 Task: Set the gain multiplier to 1.00.
Action: Mouse moved to (131, 15)
Screenshot: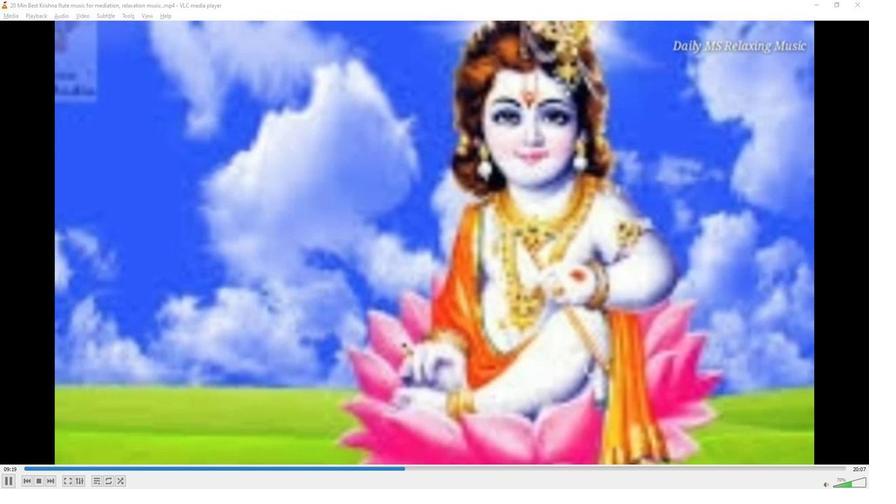 
Action: Mouse pressed left at (131, 15)
Screenshot: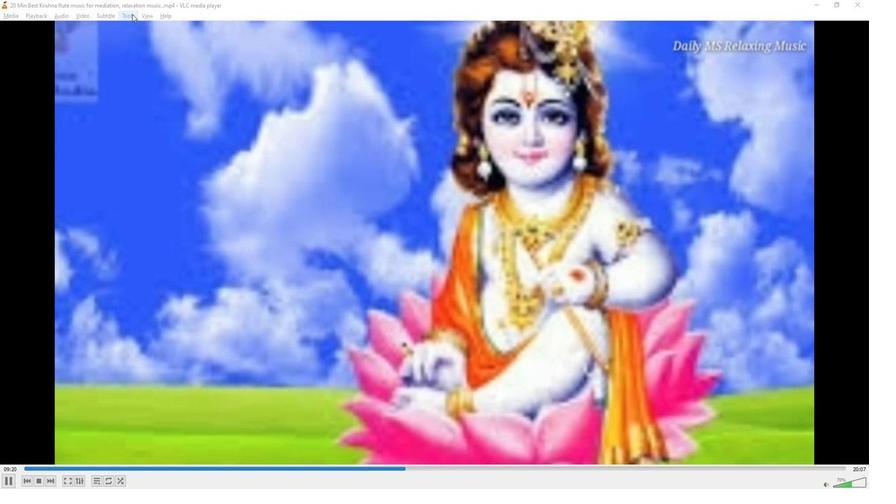 
Action: Mouse moved to (137, 124)
Screenshot: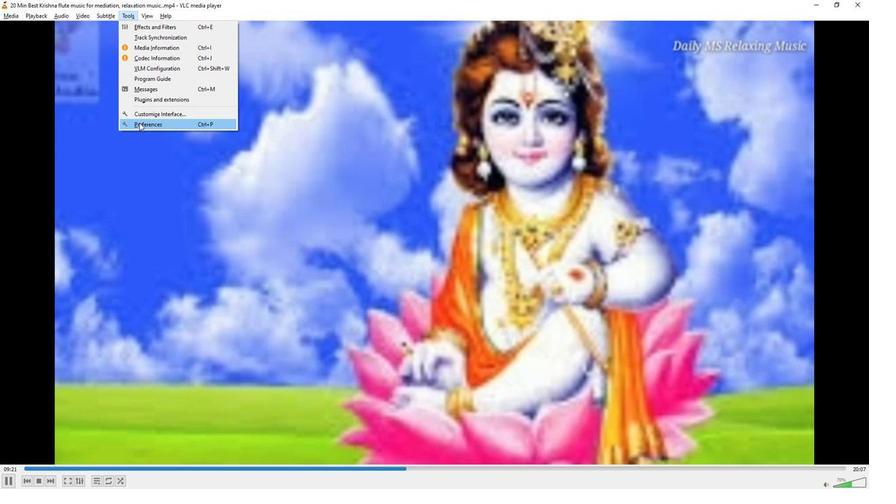 
Action: Mouse pressed left at (137, 124)
Screenshot: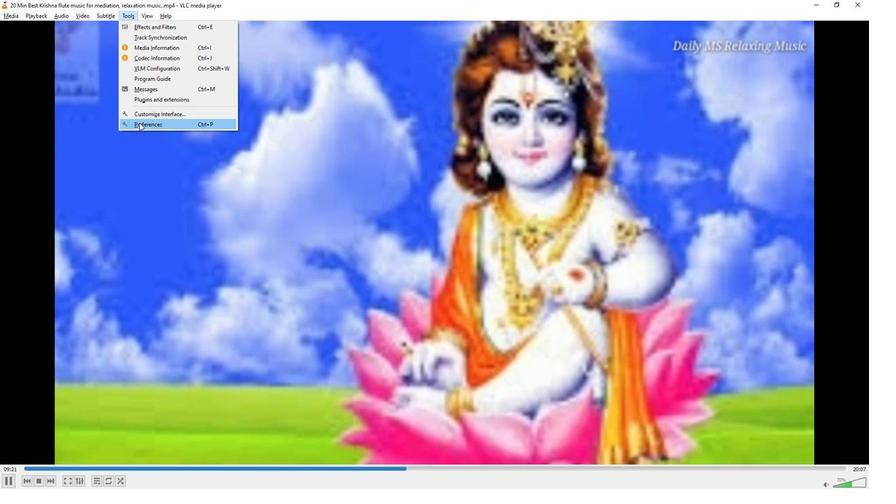 
Action: Mouse moved to (286, 400)
Screenshot: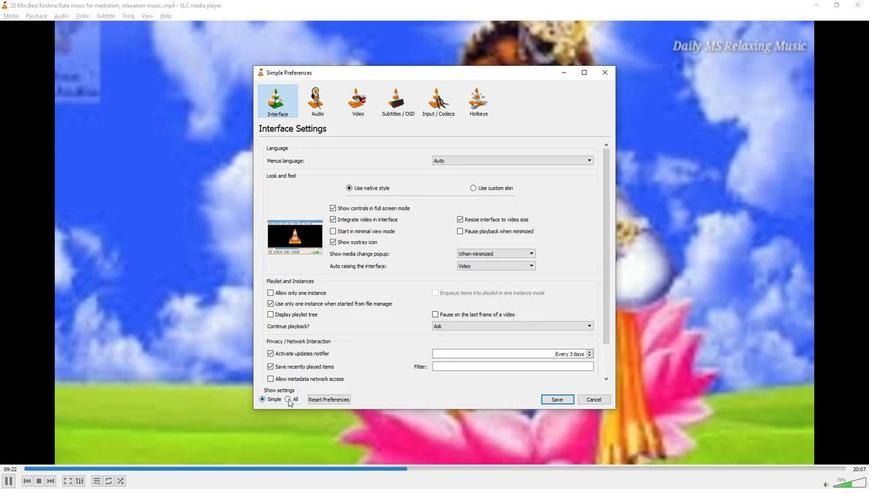 
Action: Mouse pressed left at (286, 400)
Screenshot: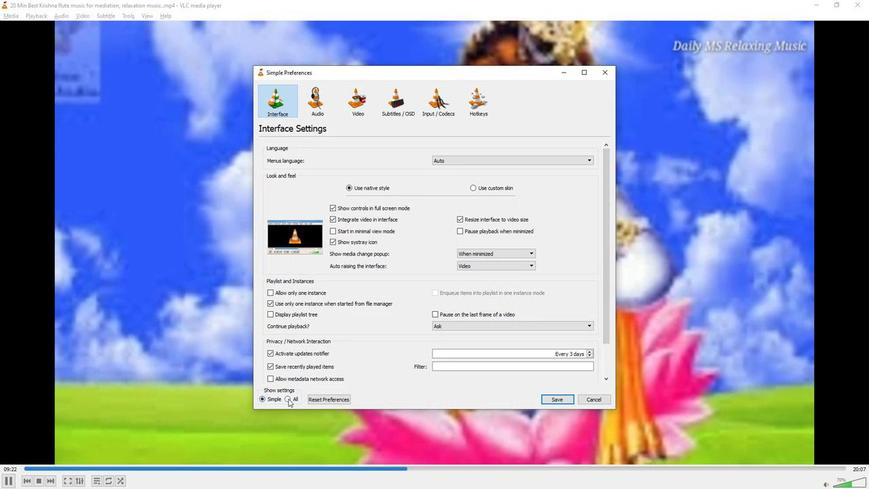 
Action: Mouse moved to (273, 195)
Screenshot: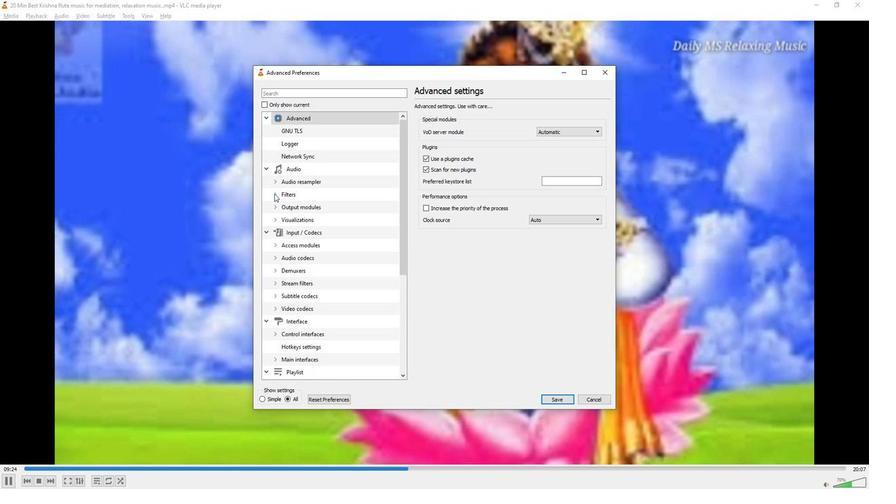
Action: Mouse pressed left at (273, 195)
Screenshot: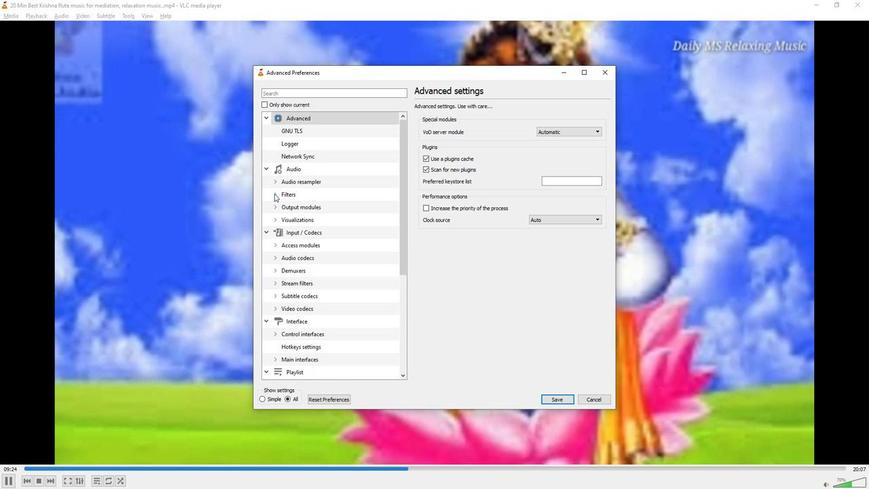
Action: Mouse moved to (290, 270)
Screenshot: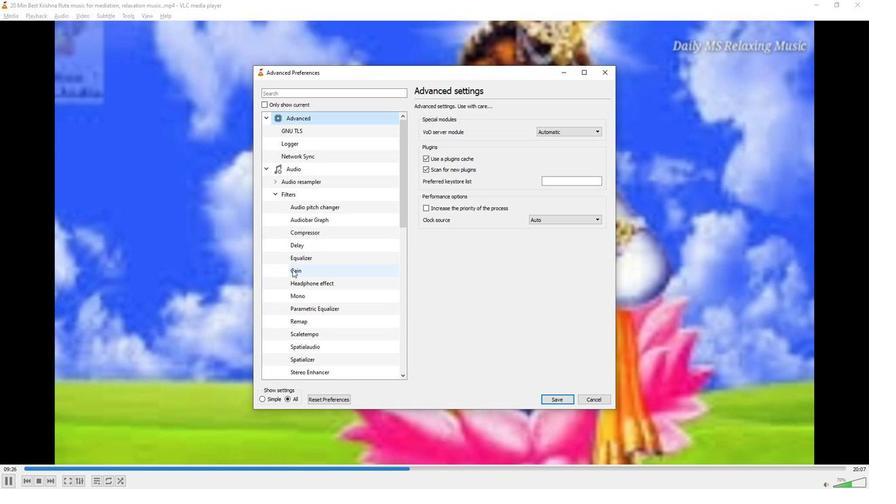 
Action: Mouse pressed left at (290, 270)
Screenshot: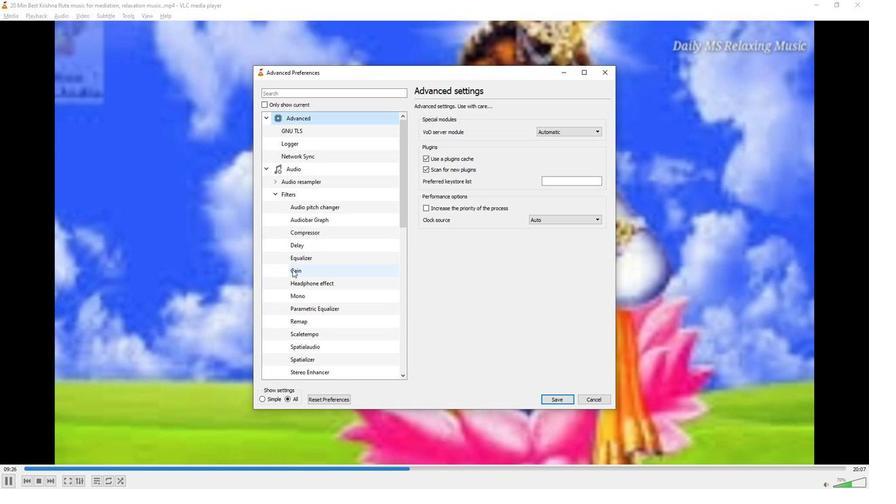 
Action: Mouse moved to (600, 119)
Screenshot: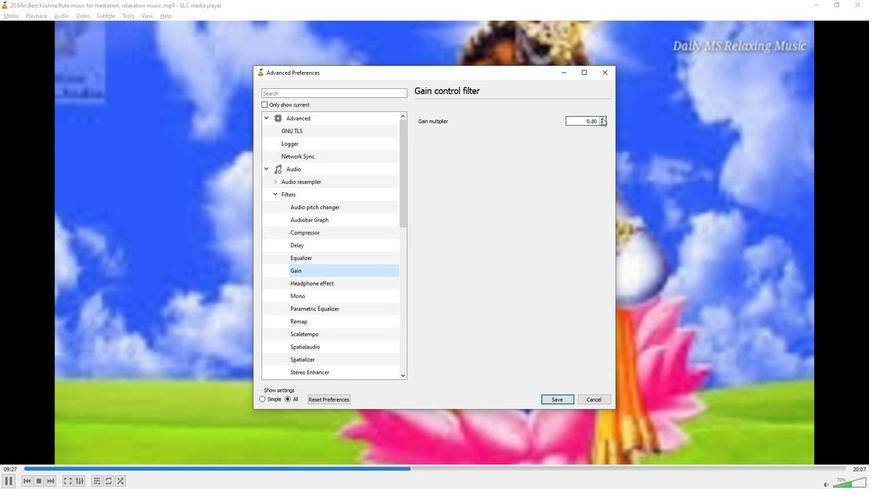 
Action: Mouse pressed left at (600, 119)
Screenshot: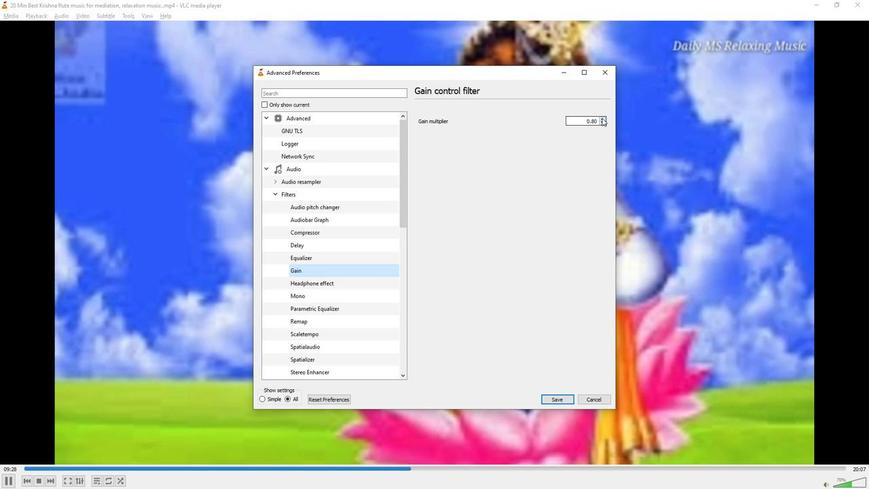 
Action: Mouse pressed left at (600, 119)
Screenshot: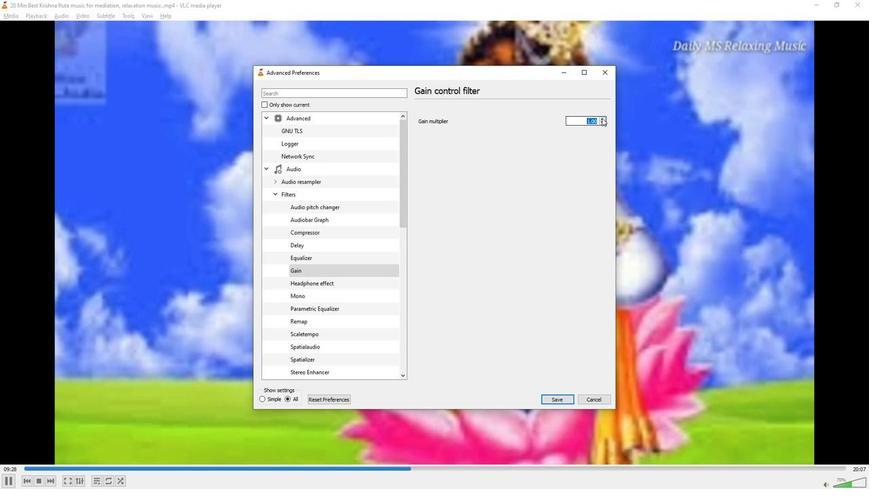 
Action: Mouse moved to (602, 110)
Screenshot: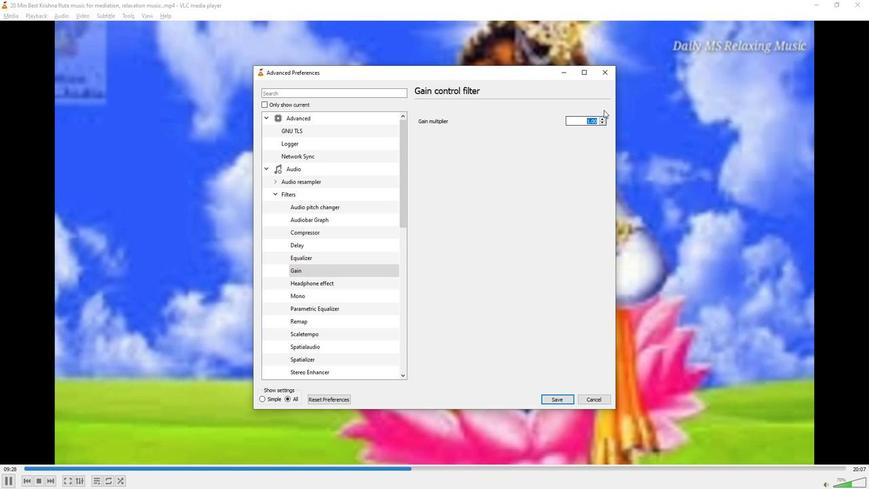 
Action: Mouse pressed left at (602, 110)
Screenshot: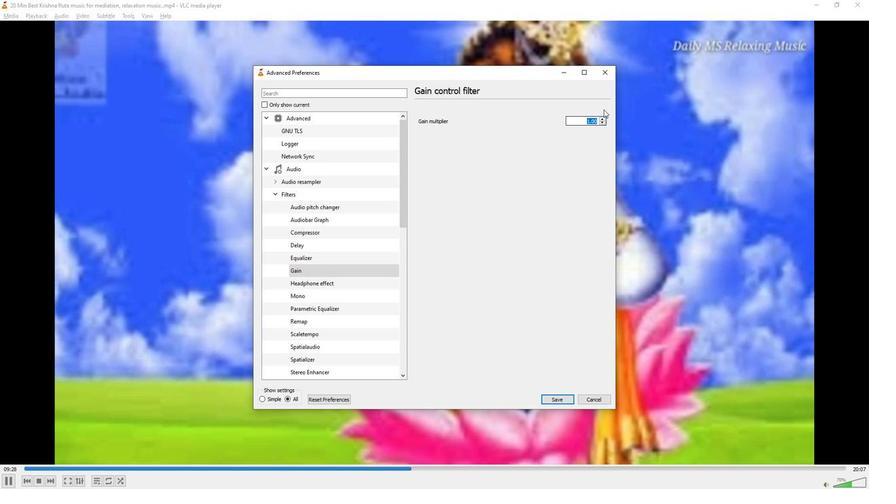 
Action: Mouse moved to (528, 123)
Screenshot: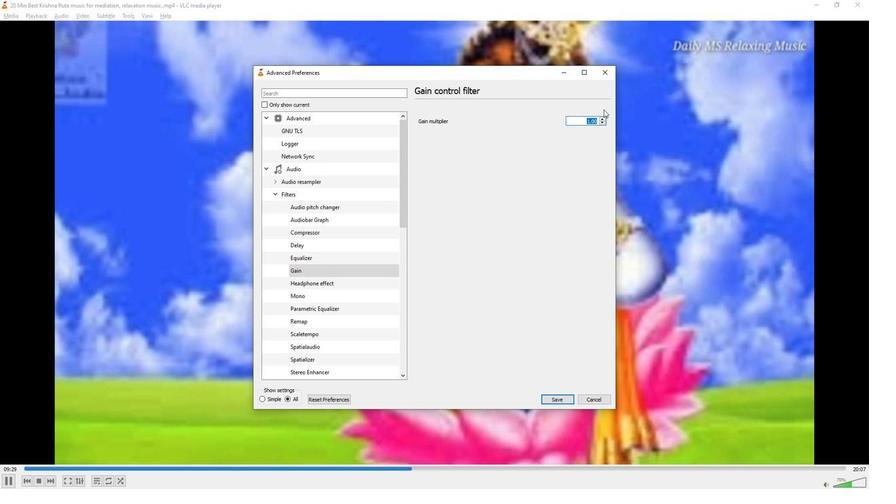 
Action: Mouse pressed left at (528, 123)
Screenshot: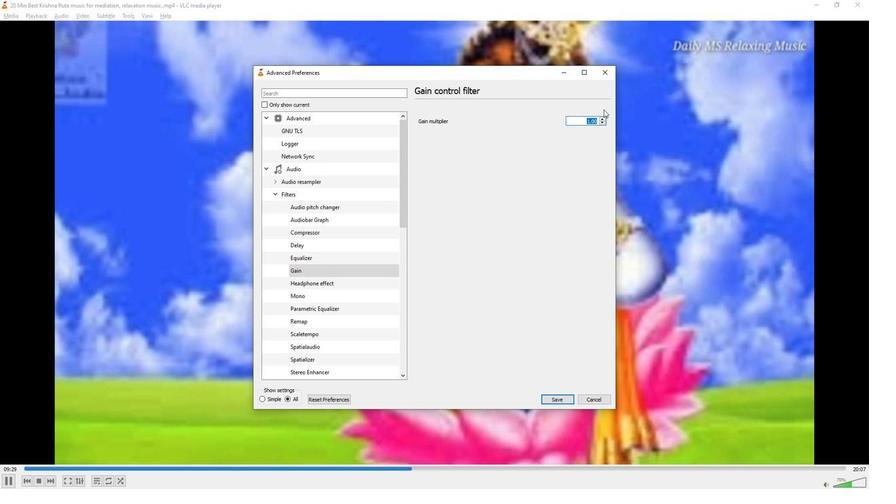 
